 Task: Assign Issue Issue0000000406 to Sprint Sprint0000000244 in Scrum Project Project0000000082 in Jira. Assign Issue Issue0000000407 to Sprint Sprint0000000244 in Scrum Project Project0000000082 in Jira. Assign Issue Issue0000000408 to Sprint Sprint0000000245 in Scrum Project Project0000000082 in Jira. Assign Issue Issue0000000409 to Sprint Sprint0000000245 in Scrum Project Project0000000082 in Jira. Assign Issue Issue0000000410 to Sprint Sprint0000000246 in Scrum Project Project0000000082 in Jira
Action: Mouse moved to (261, 80)
Screenshot: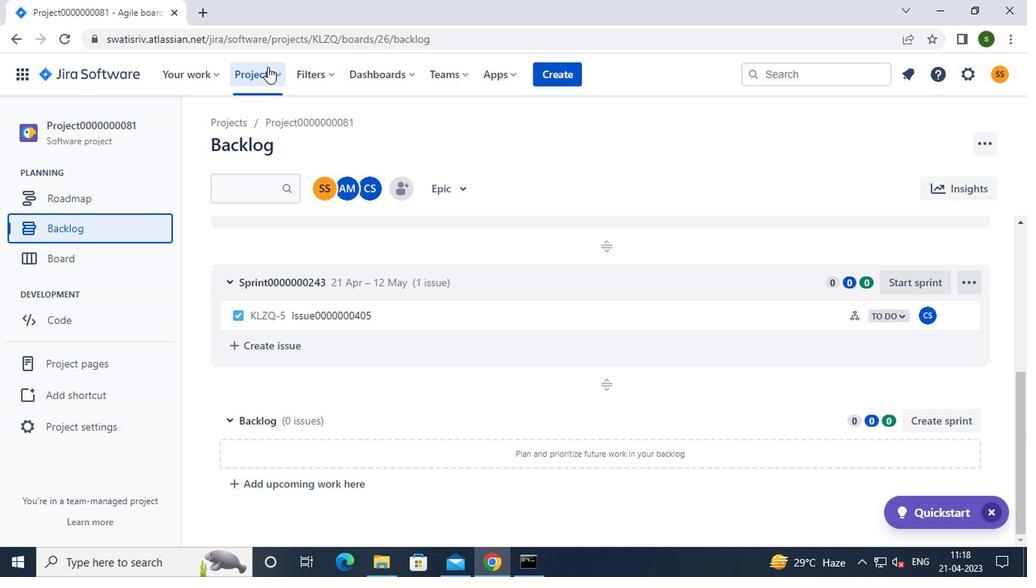 
Action: Mouse pressed left at (261, 80)
Screenshot: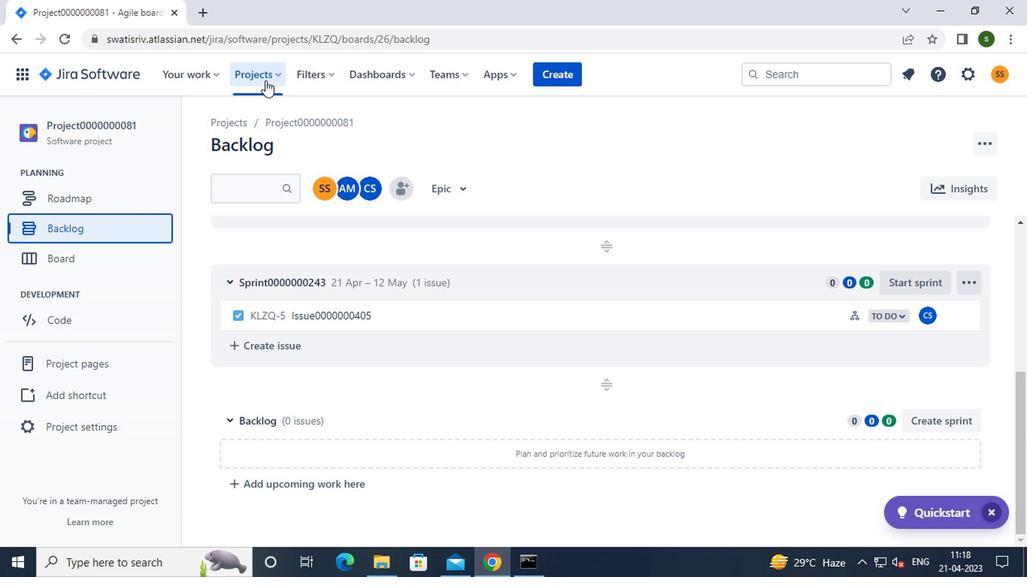 
Action: Mouse moved to (326, 176)
Screenshot: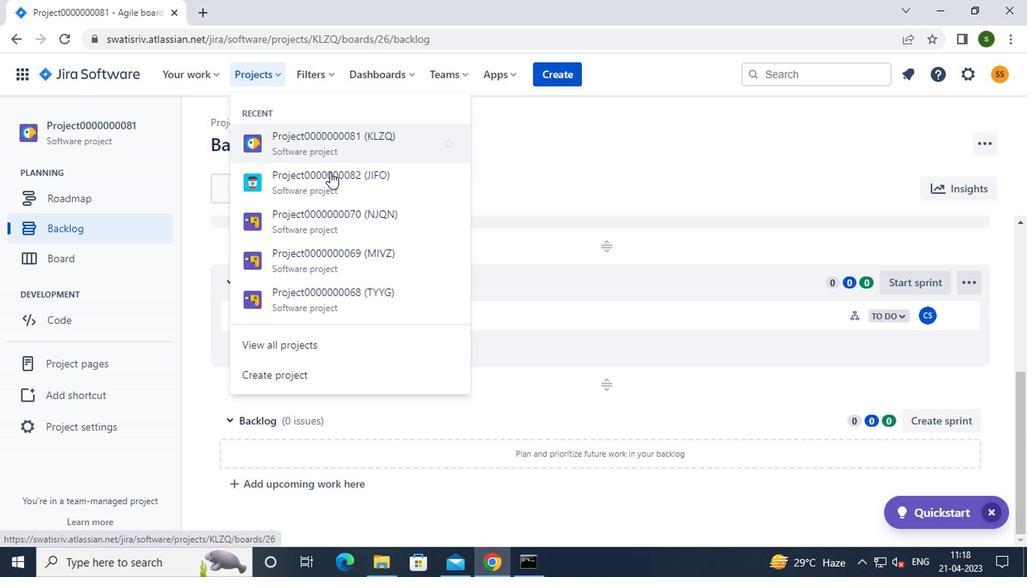 
Action: Mouse pressed left at (326, 176)
Screenshot: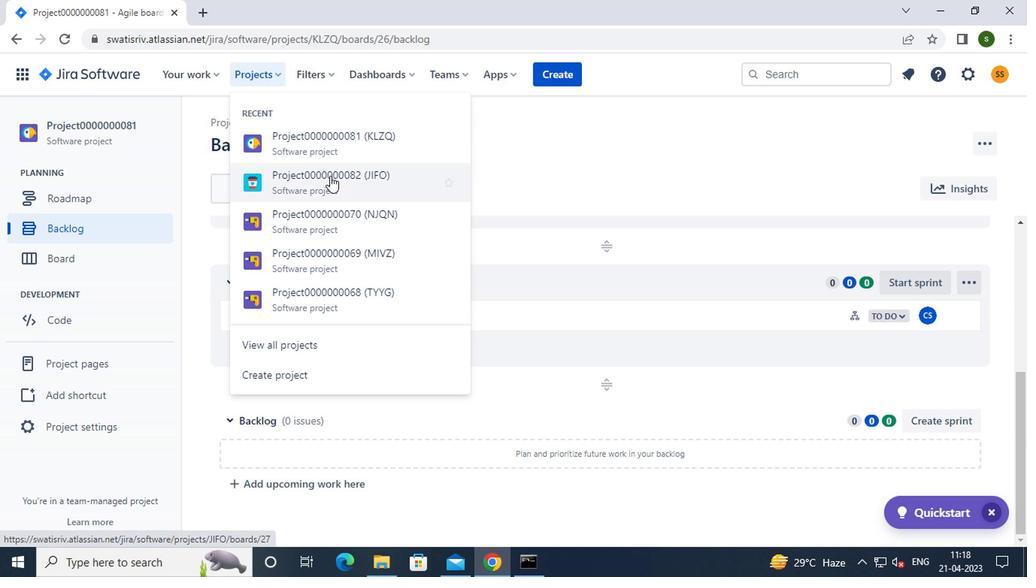 
Action: Mouse moved to (112, 225)
Screenshot: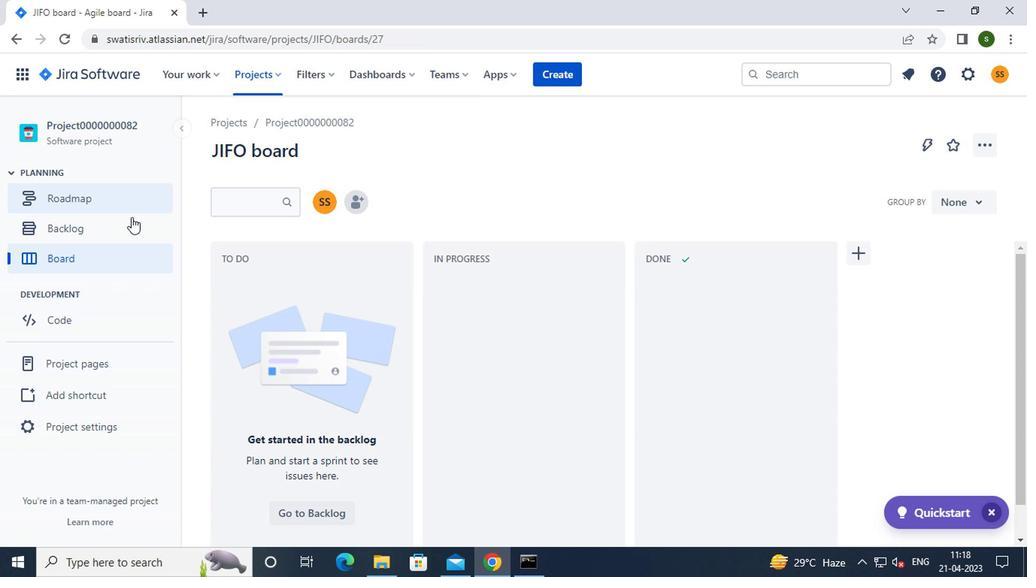 
Action: Mouse pressed left at (112, 225)
Screenshot: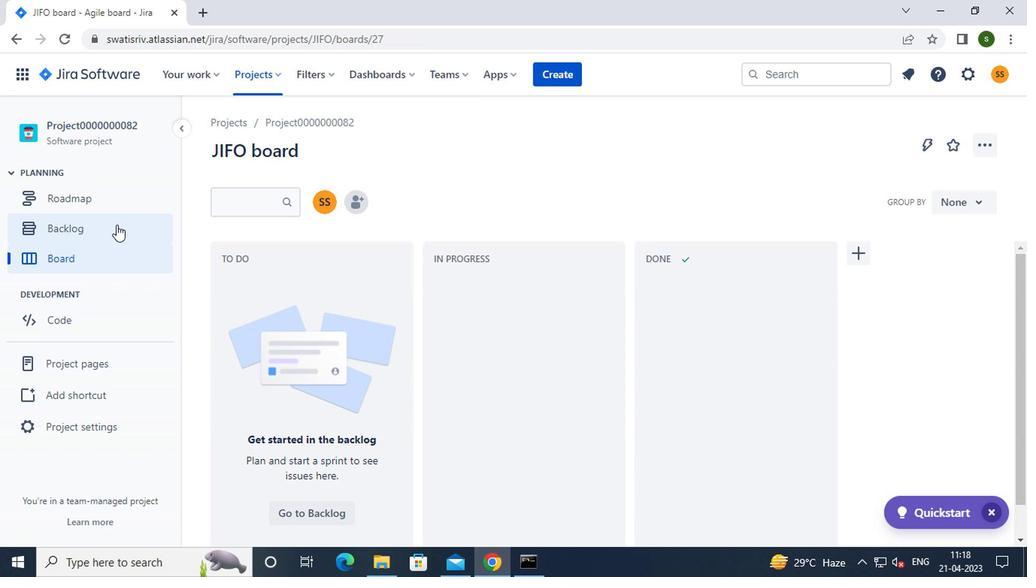
Action: Mouse moved to (761, 392)
Screenshot: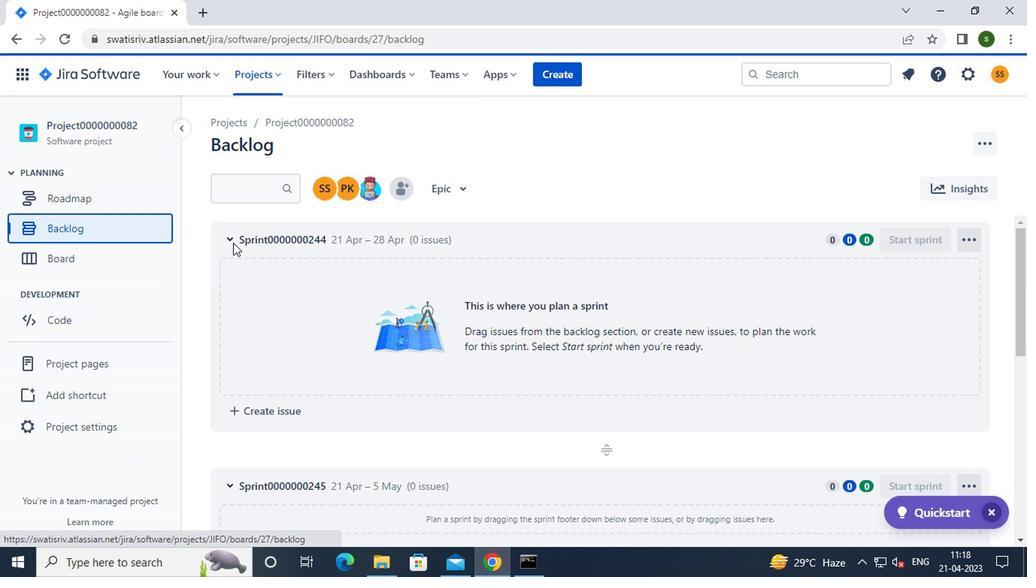 
Action: Mouse scrolled (761, 391) with delta (0, 0)
Screenshot: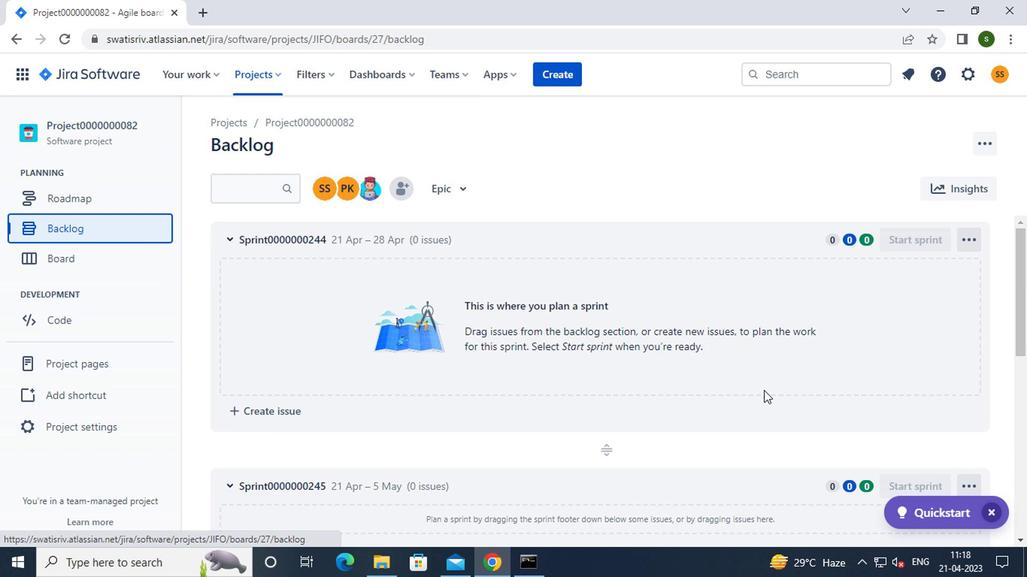 
Action: Mouse scrolled (761, 391) with delta (0, 0)
Screenshot: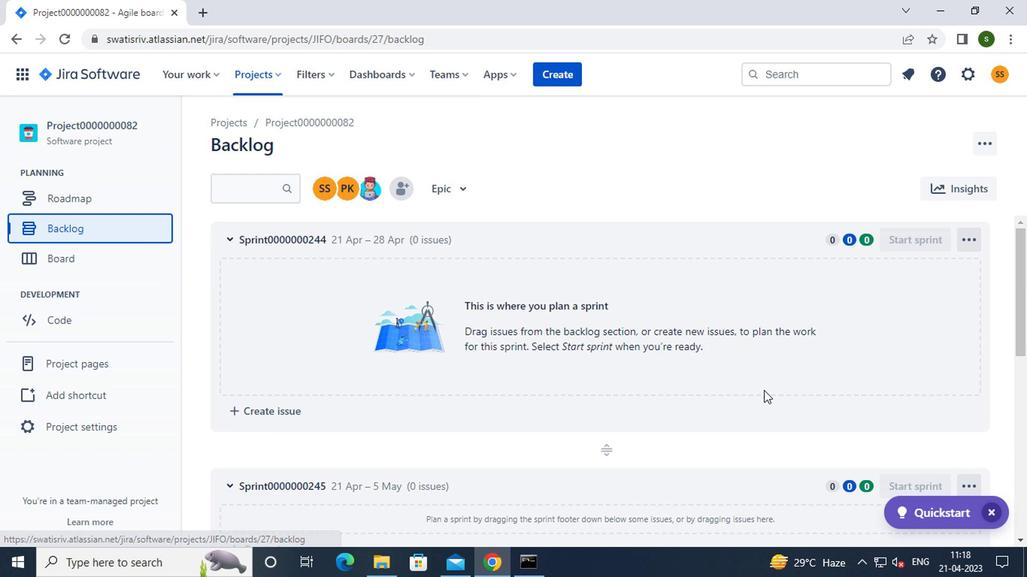 
Action: Mouse scrolled (761, 391) with delta (0, 0)
Screenshot: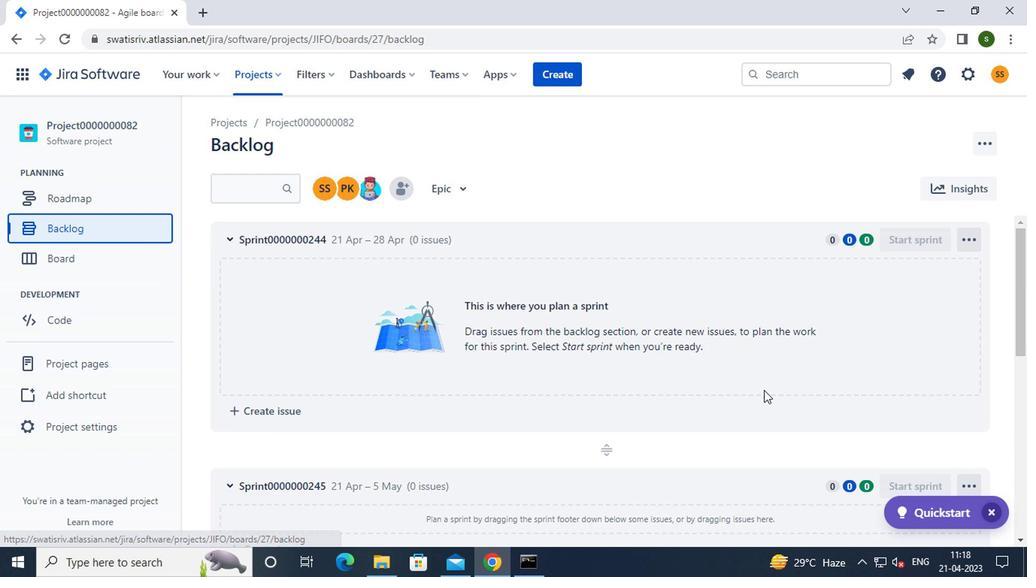 
Action: Mouse scrolled (761, 391) with delta (0, 0)
Screenshot: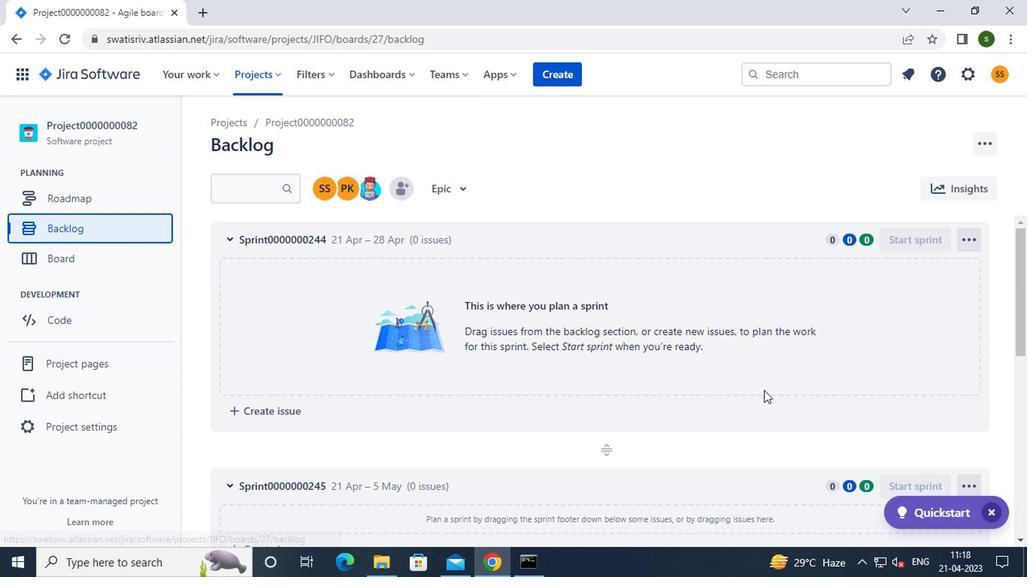 
Action: Mouse scrolled (761, 391) with delta (0, 0)
Screenshot: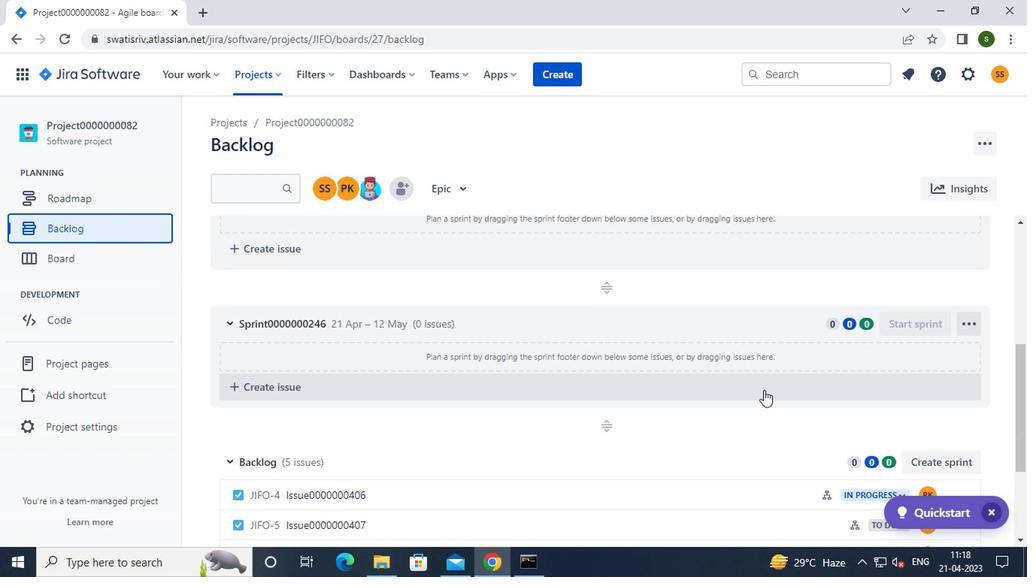 
Action: Mouse scrolled (761, 391) with delta (0, 0)
Screenshot: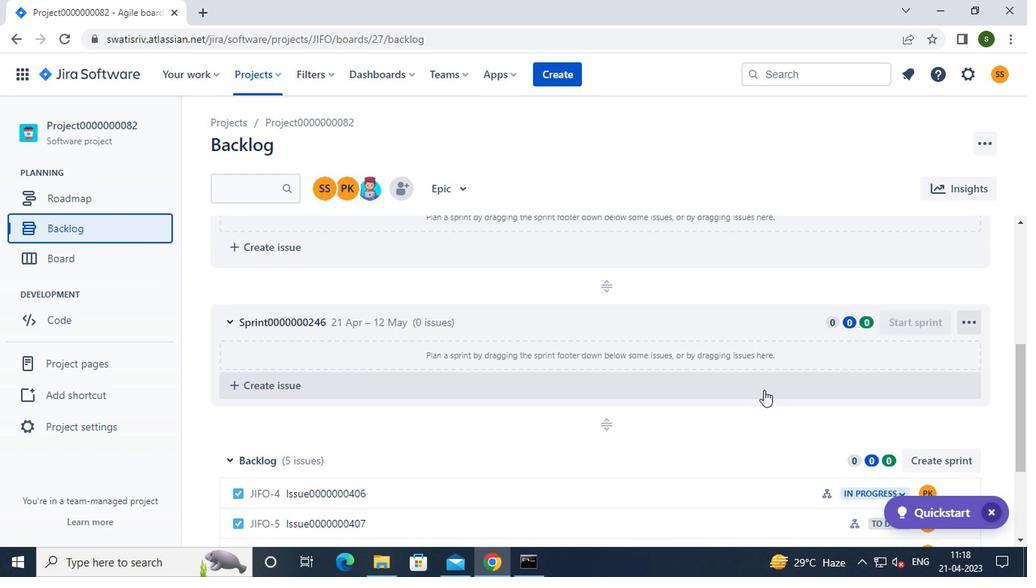 
Action: Mouse moved to (958, 349)
Screenshot: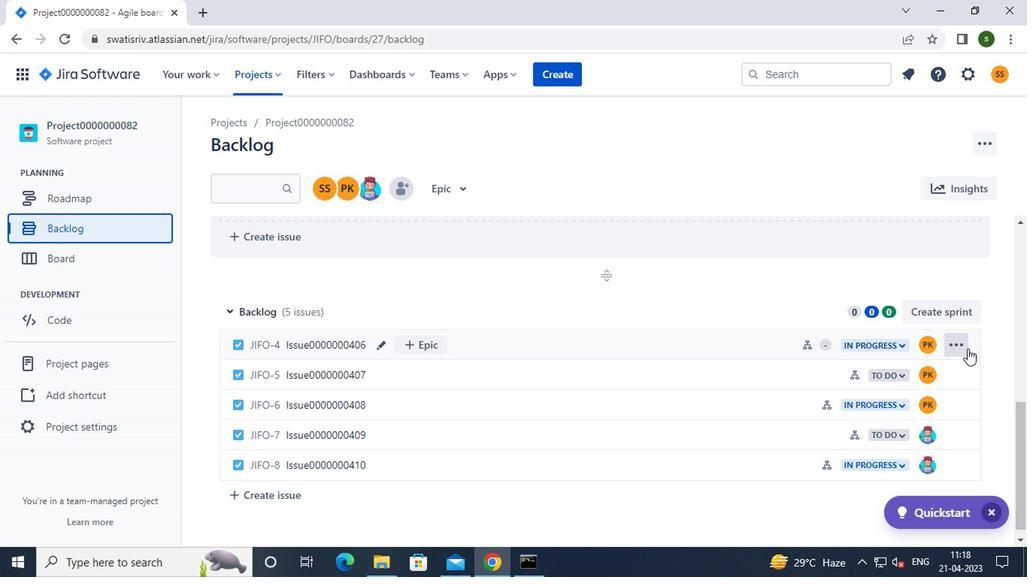 
Action: Mouse pressed left at (958, 349)
Screenshot: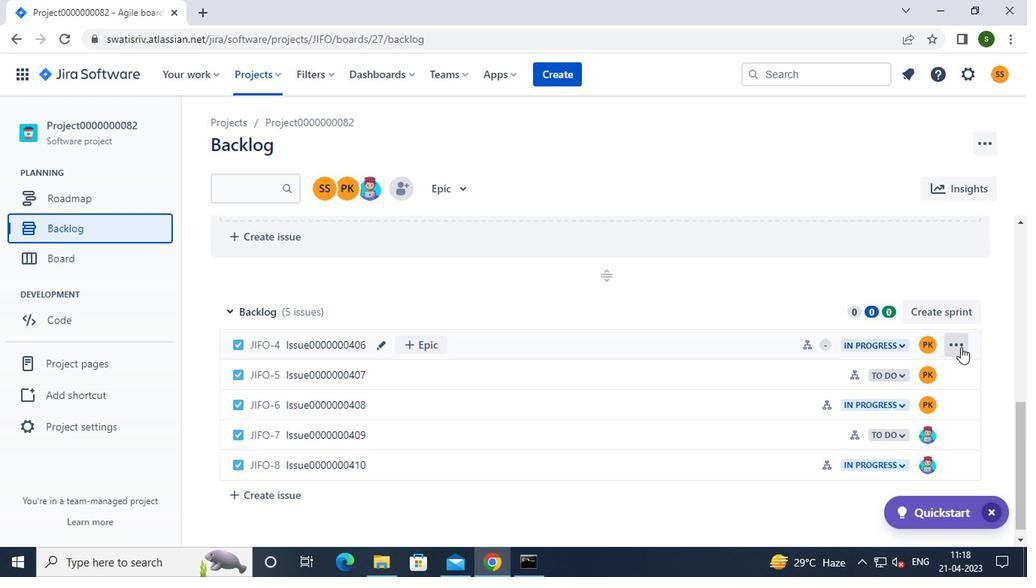 
Action: Mouse moved to (931, 245)
Screenshot: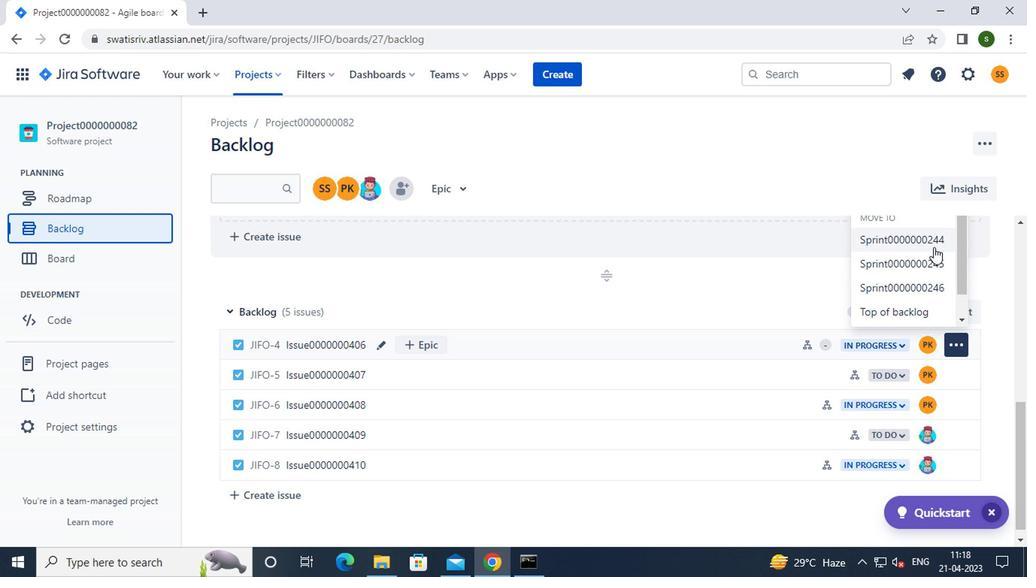 
Action: Mouse pressed left at (931, 245)
Screenshot: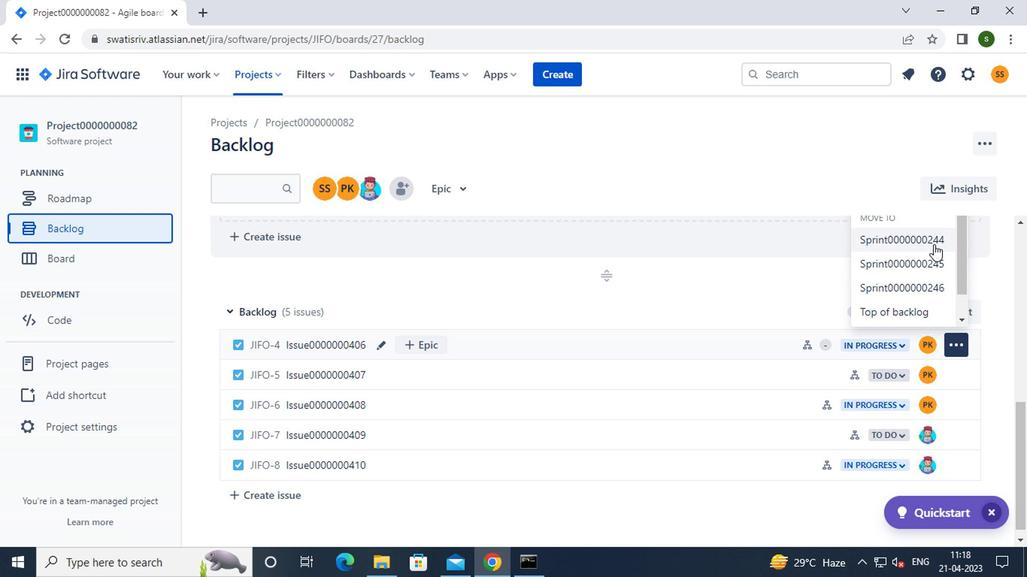 
Action: Mouse moved to (954, 367)
Screenshot: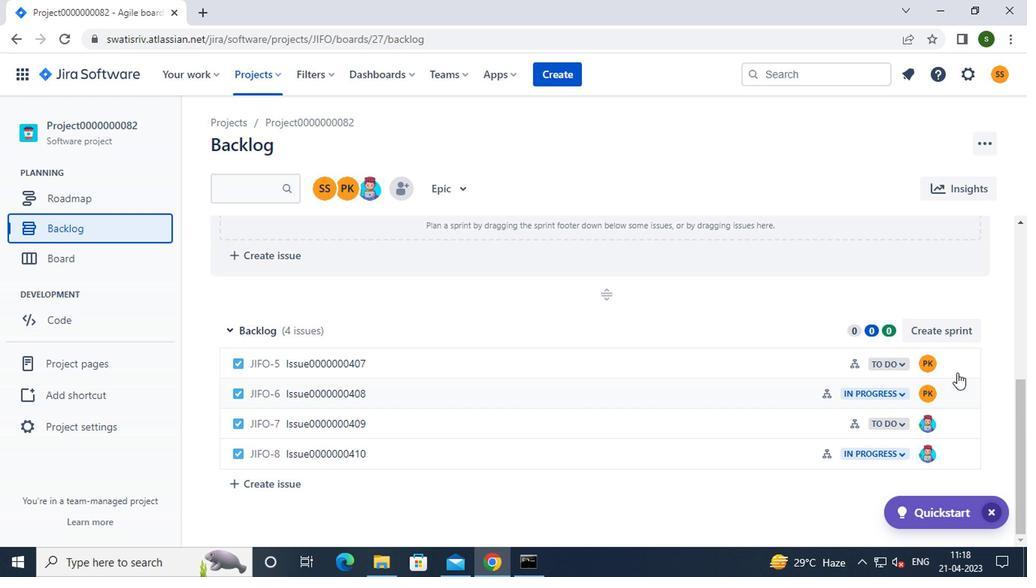 
Action: Mouse pressed left at (954, 367)
Screenshot: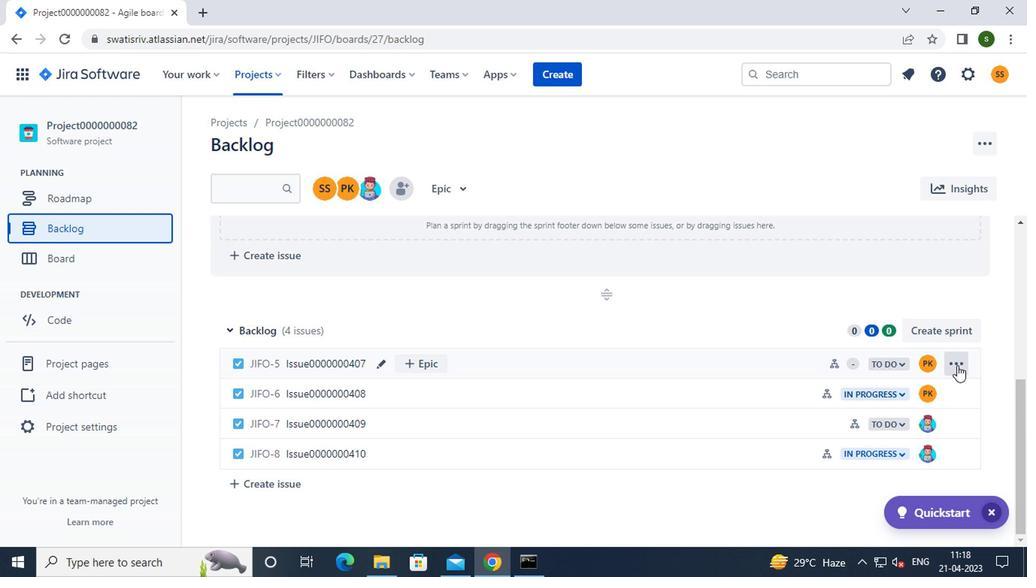 
Action: Mouse moved to (927, 258)
Screenshot: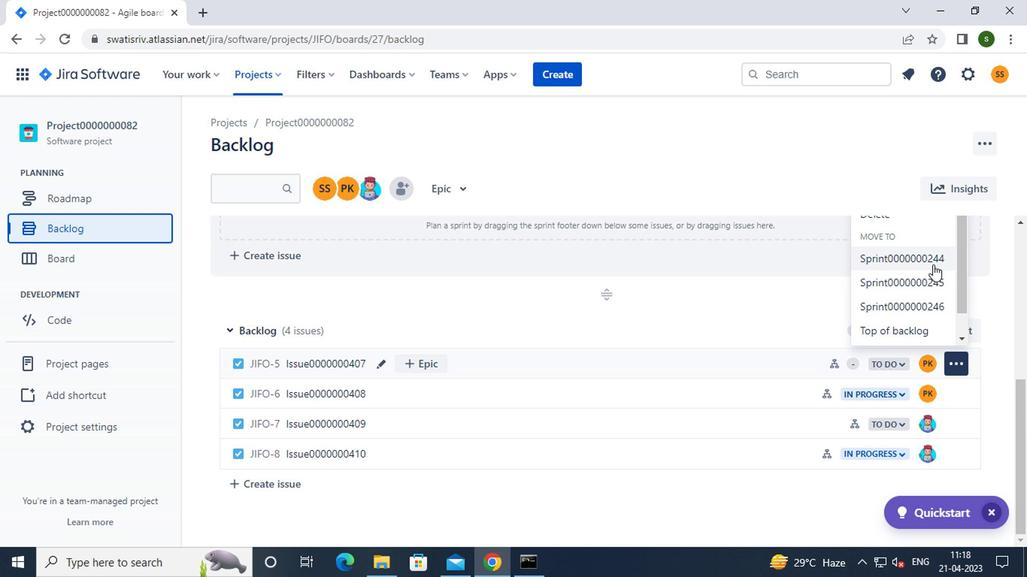 
Action: Mouse pressed left at (927, 258)
Screenshot: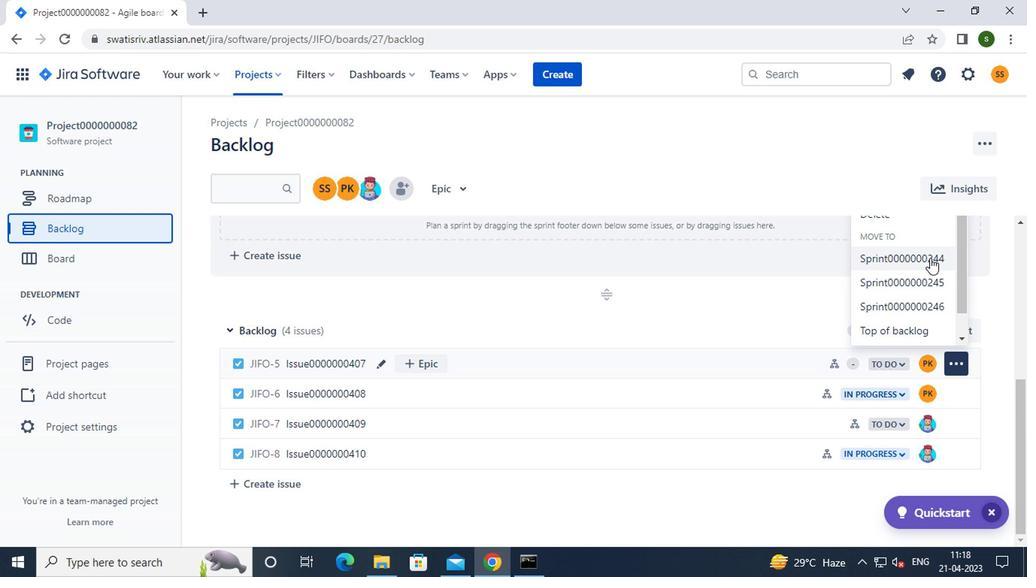
Action: Mouse moved to (952, 392)
Screenshot: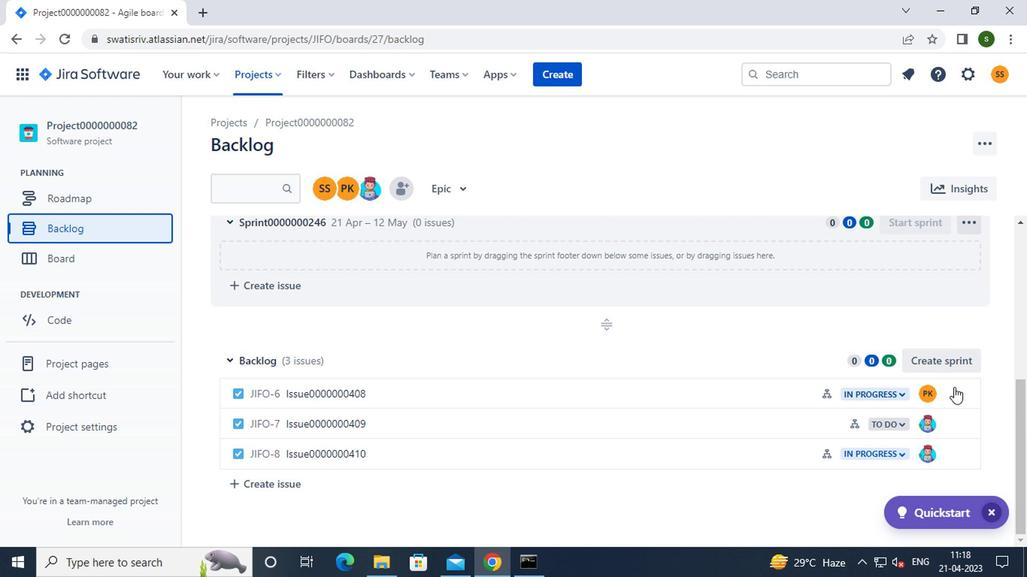 
Action: Mouse pressed left at (952, 392)
Screenshot: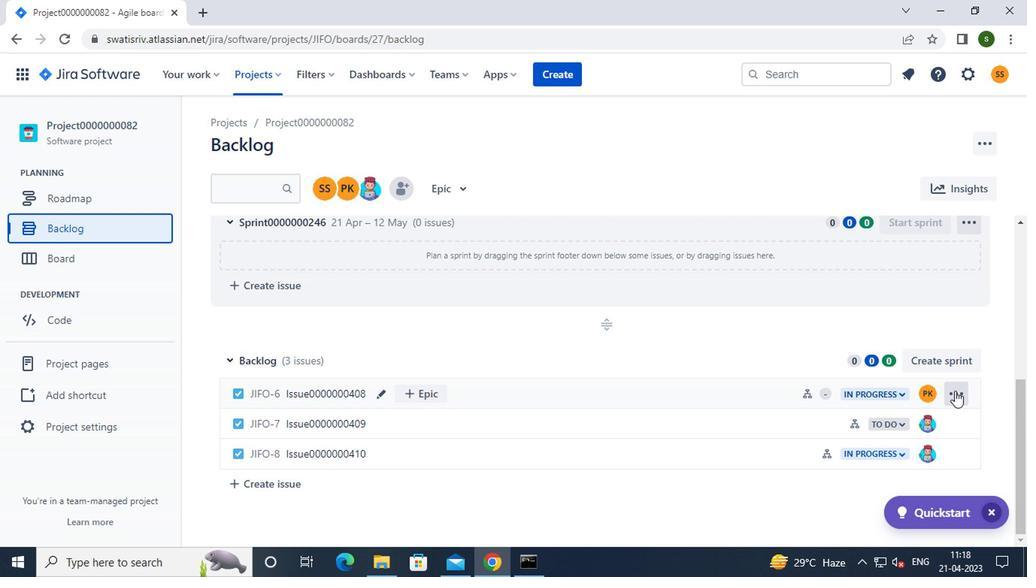 
Action: Mouse moved to (926, 314)
Screenshot: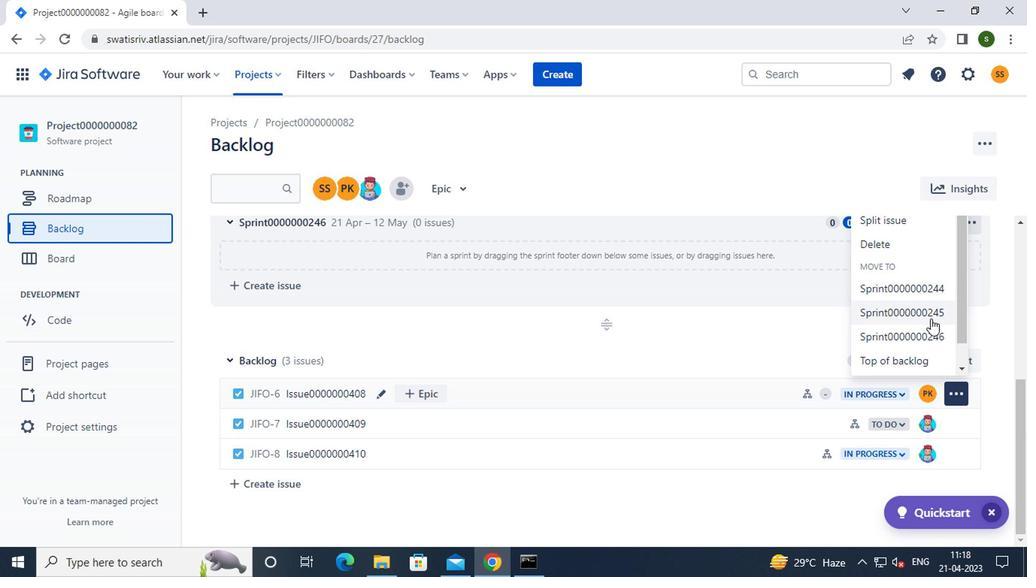 
Action: Mouse pressed left at (926, 314)
Screenshot: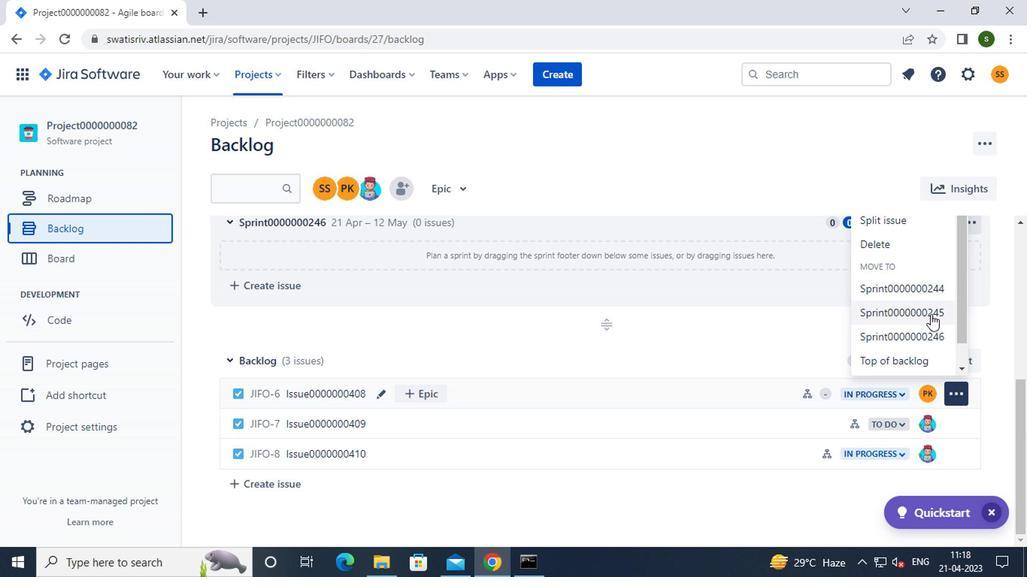 
Action: Mouse moved to (949, 419)
Screenshot: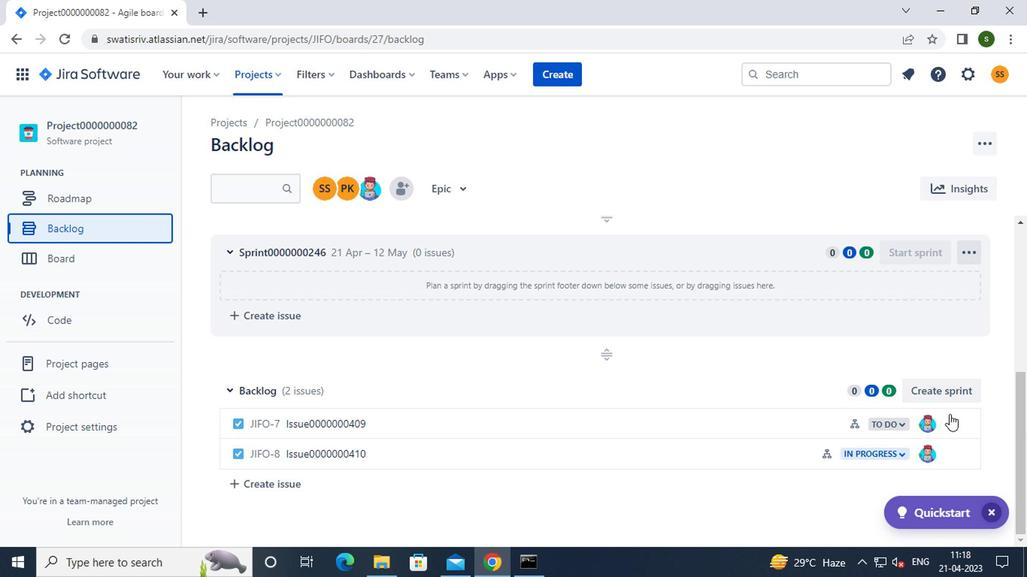 
Action: Mouse pressed left at (949, 419)
Screenshot: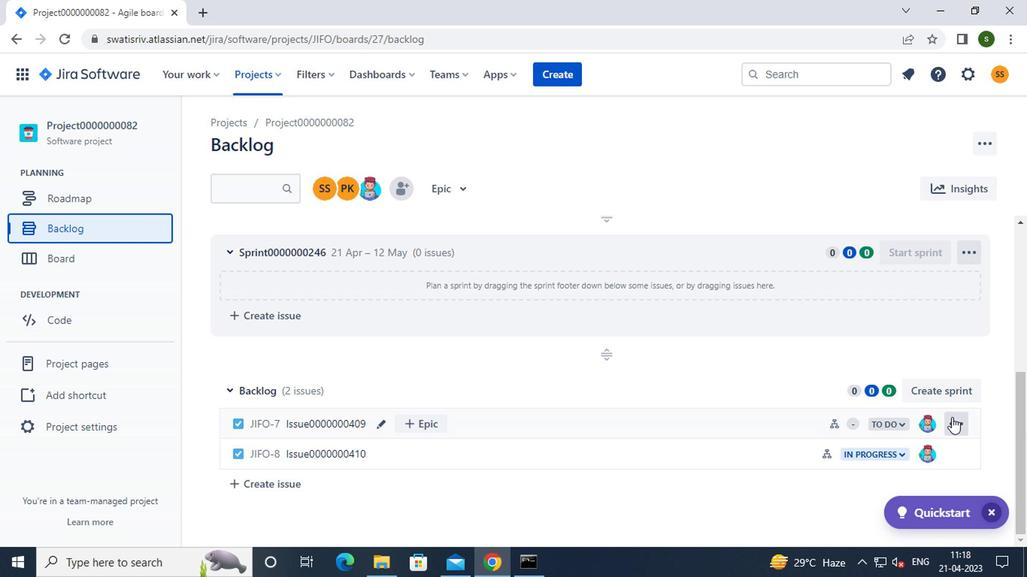 
Action: Mouse moved to (917, 340)
Screenshot: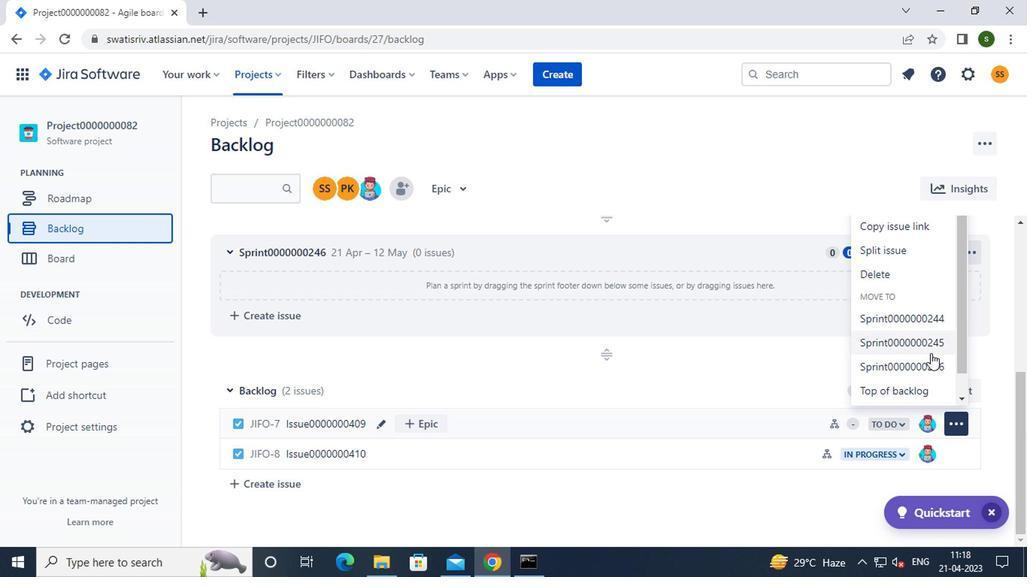 
Action: Mouse pressed left at (917, 340)
Screenshot: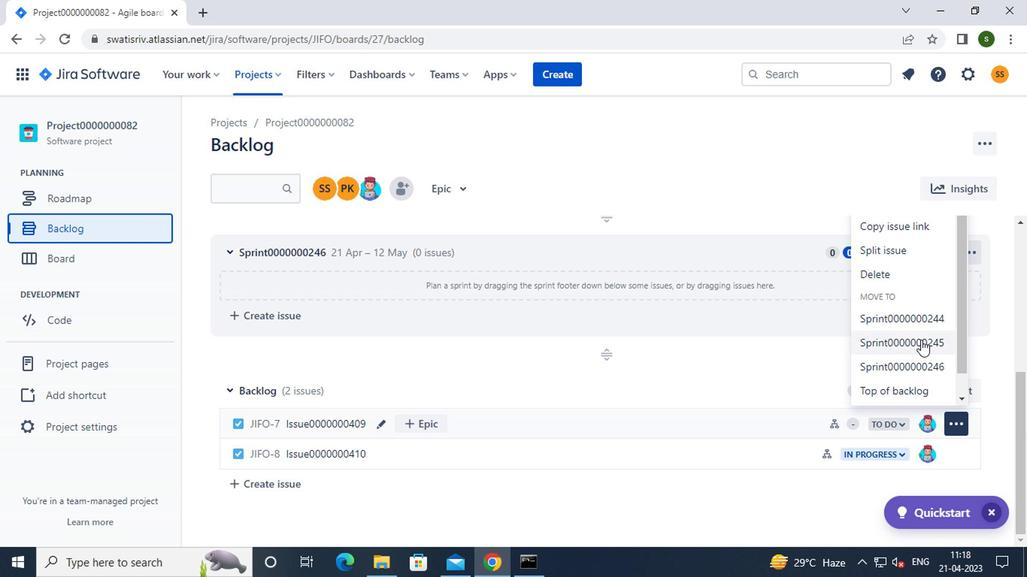 
Action: Mouse moved to (950, 455)
Screenshot: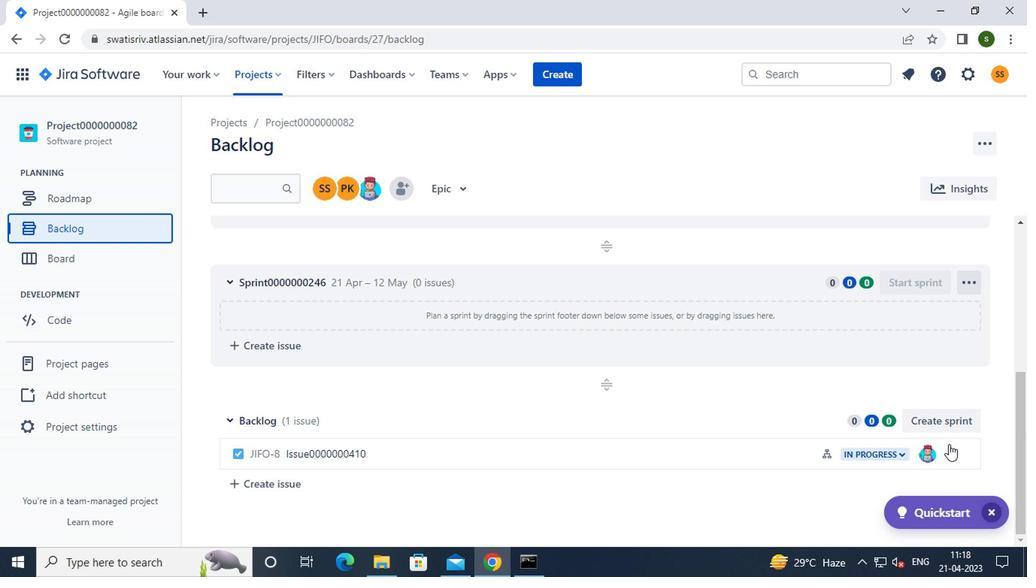
Action: Mouse pressed left at (950, 455)
Screenshot: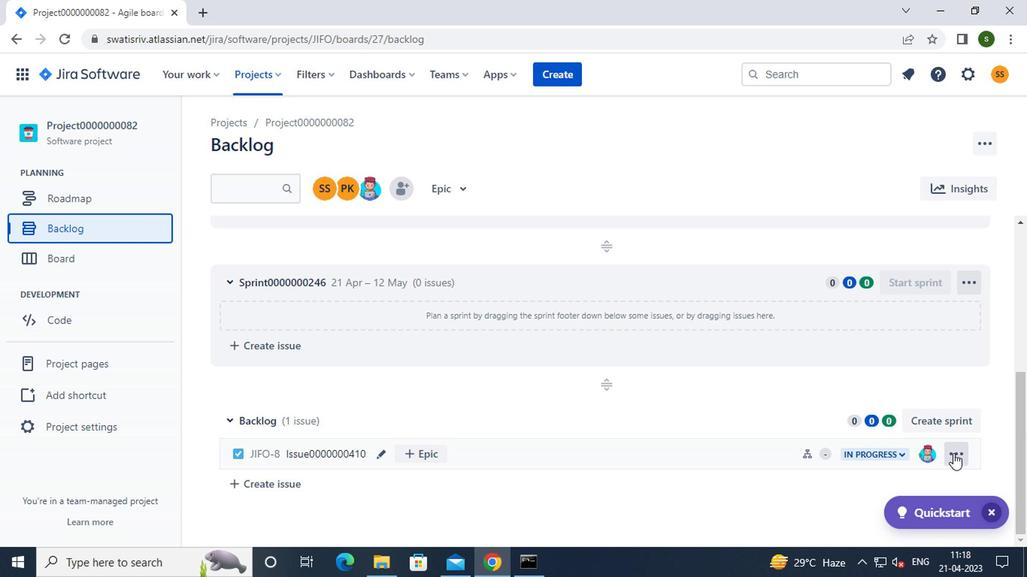 
Action: Mouse moved to (937, 395)
Screenshot: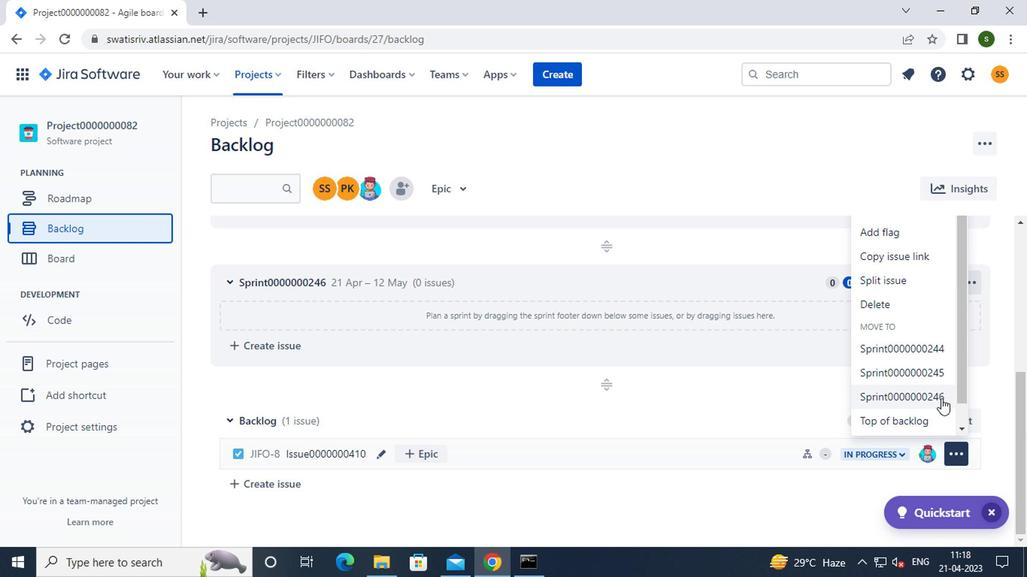 
Action: Mouse pressed left at (937, 395)
Screenshot: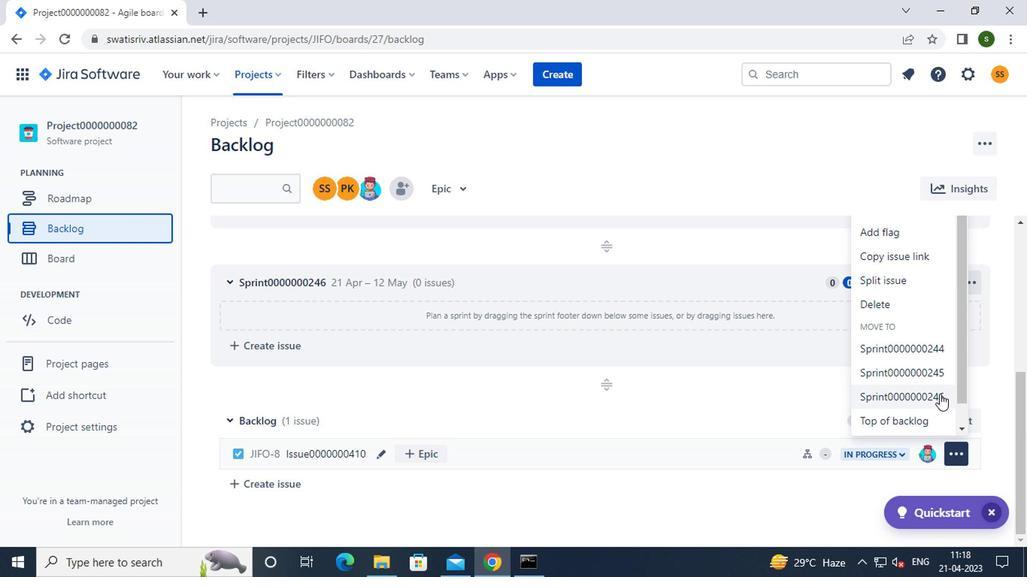 
Action: Mouse moved to (658, 176)
Screenshot: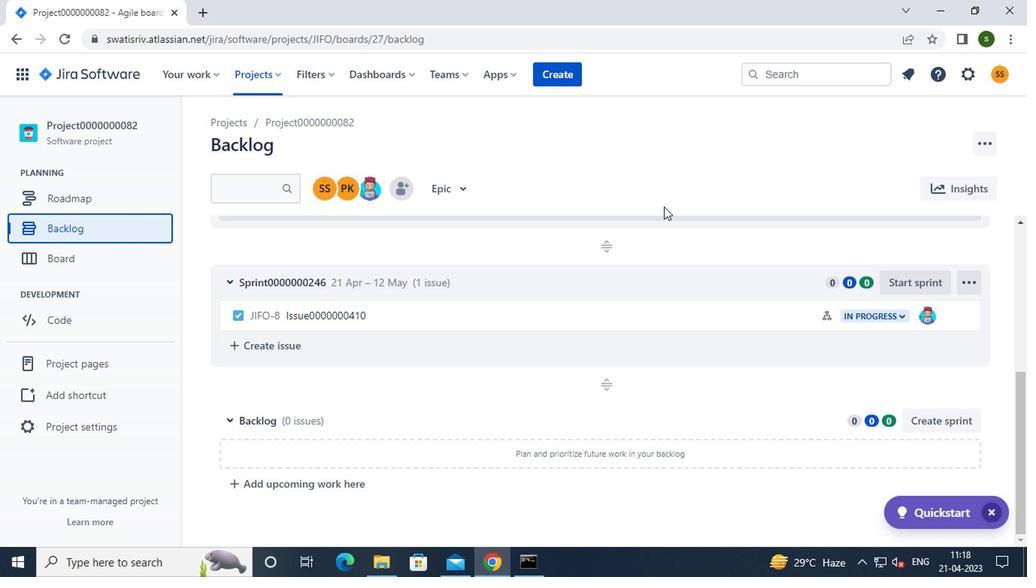 
